 Task: Archive the card.
Action: Mouse moved to (1197, 337)
Screenshot: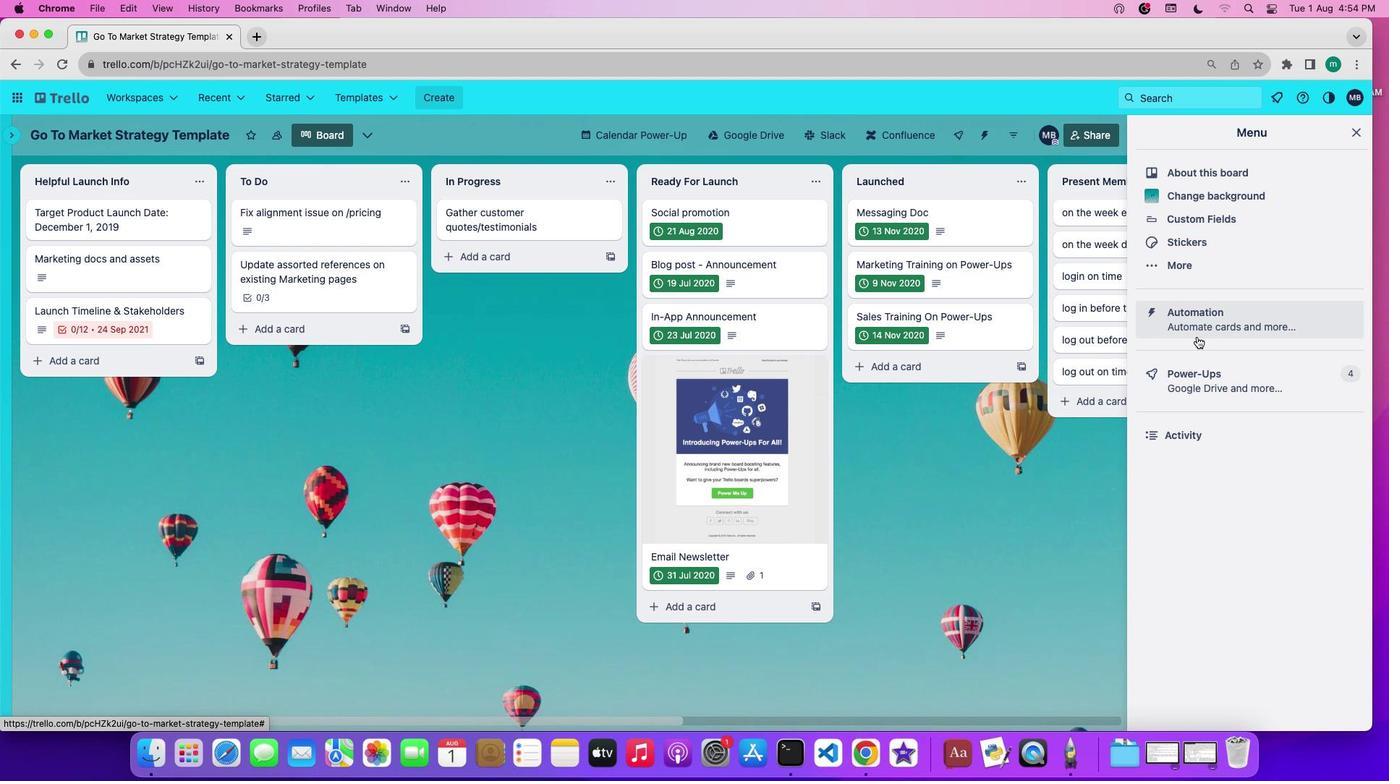 
Action: Mouse pressed left at (1197, 337)
Screenshot: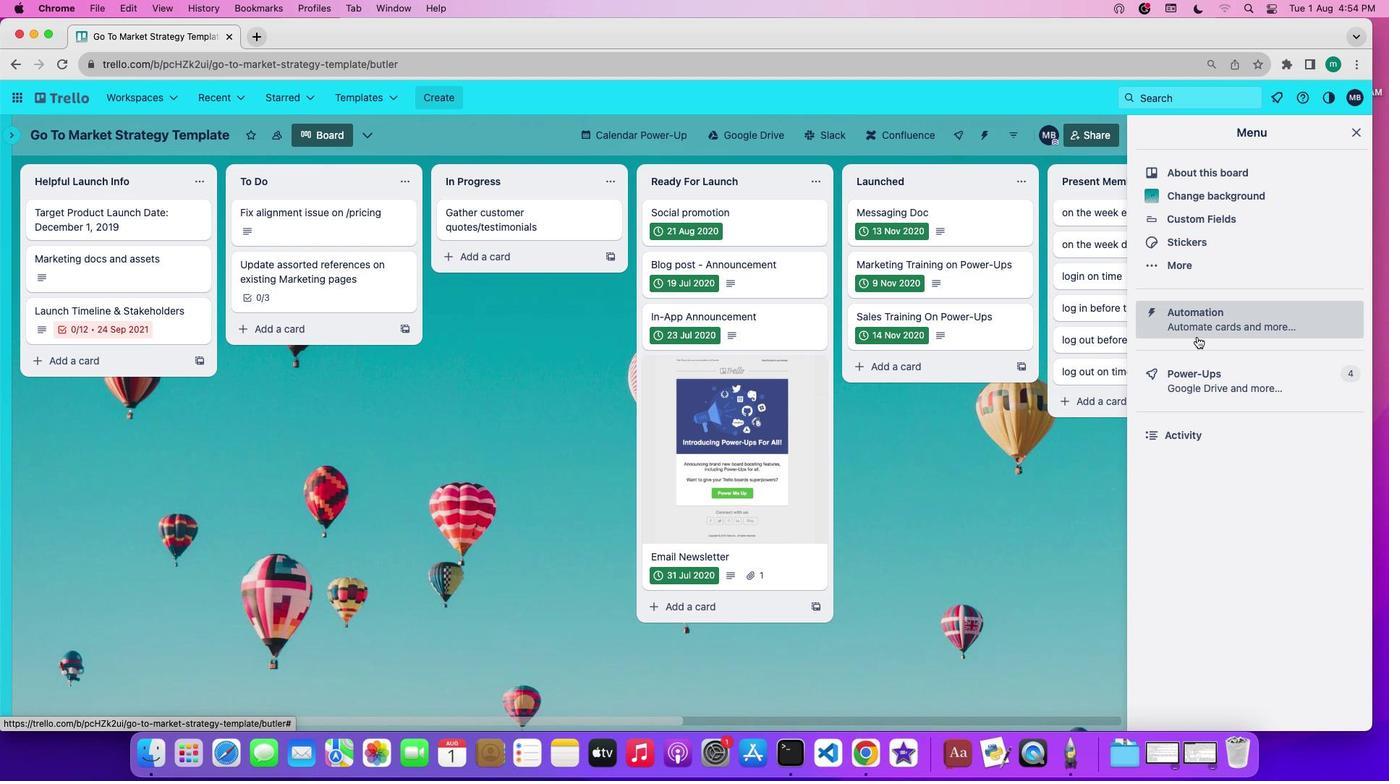 
Action: Mouse moved to (112, 378)
Screenshot: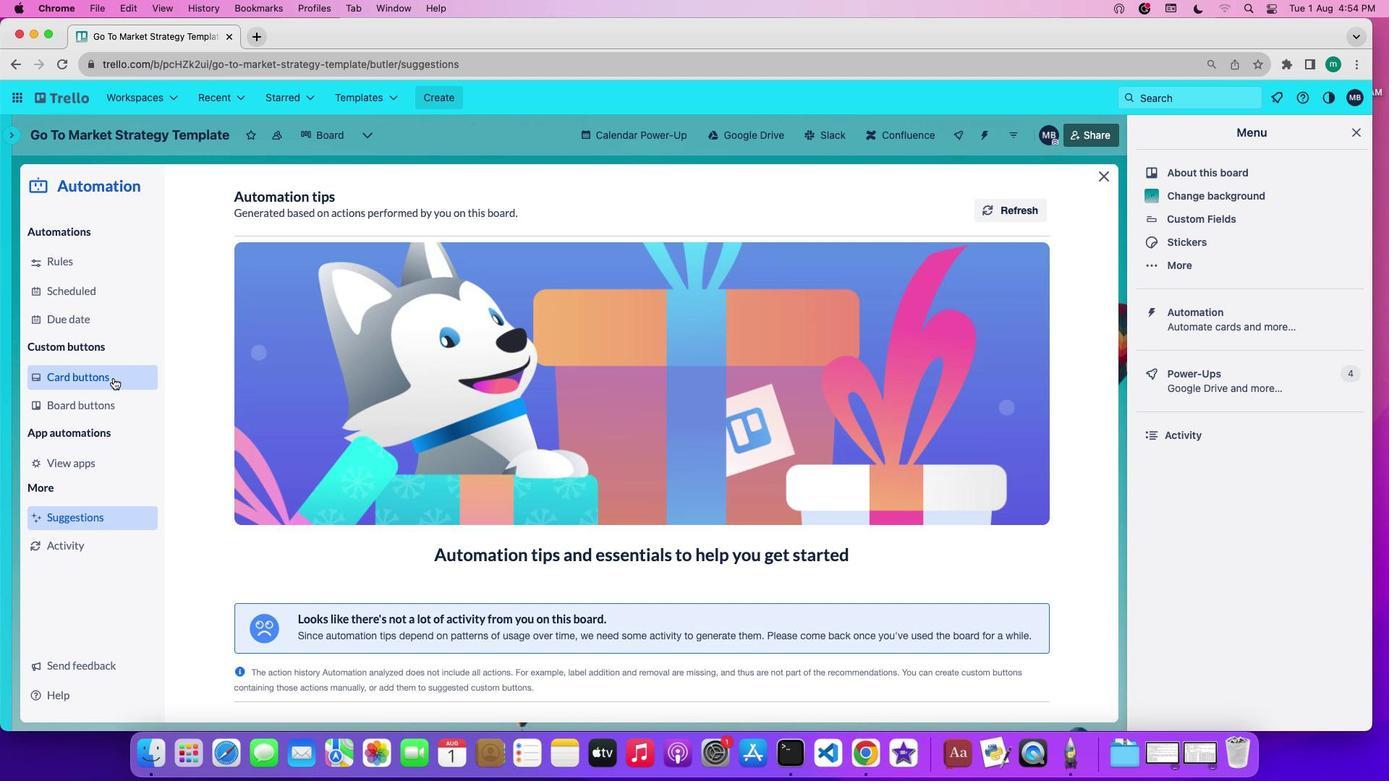 
Action: Mouse pressed left at (112, 378)
Screenshot: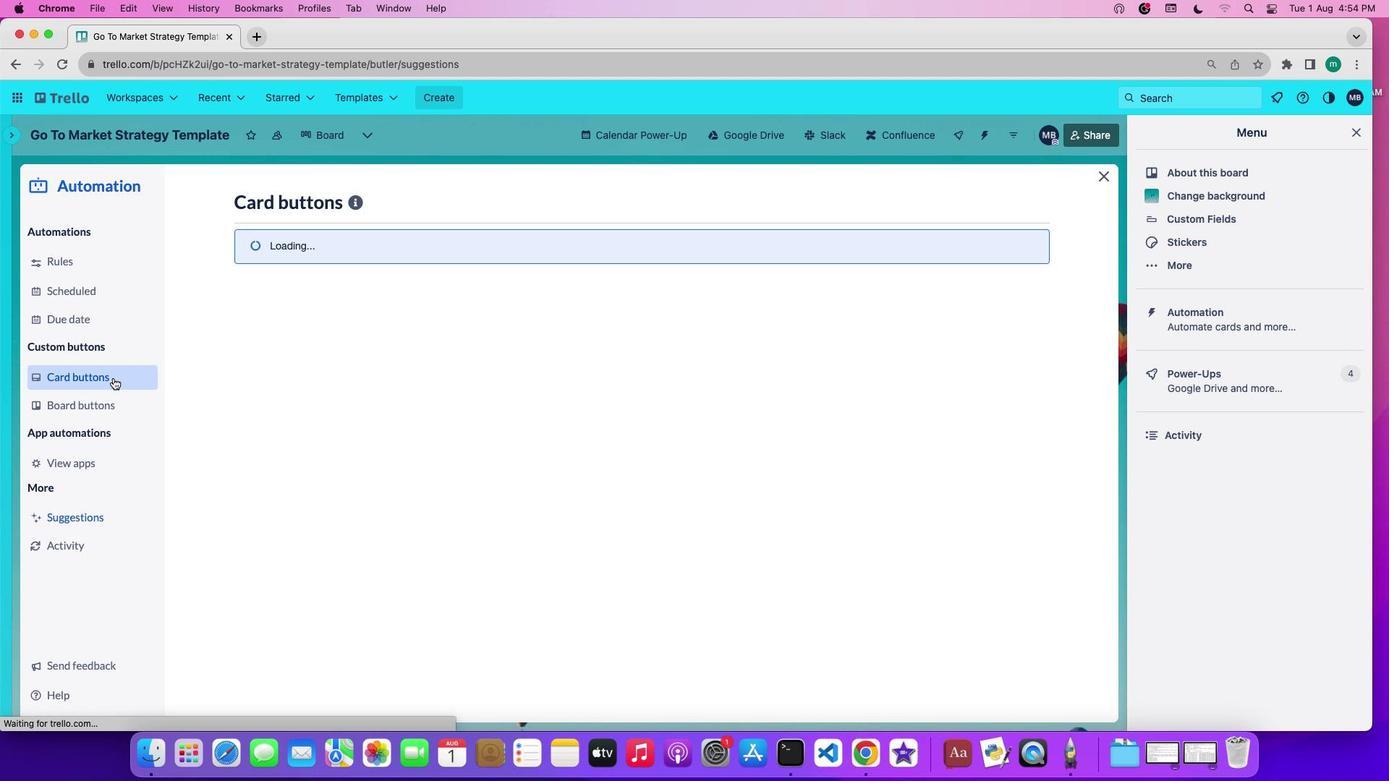 
Action: Mouse moved to (297, 496)
Screenshot: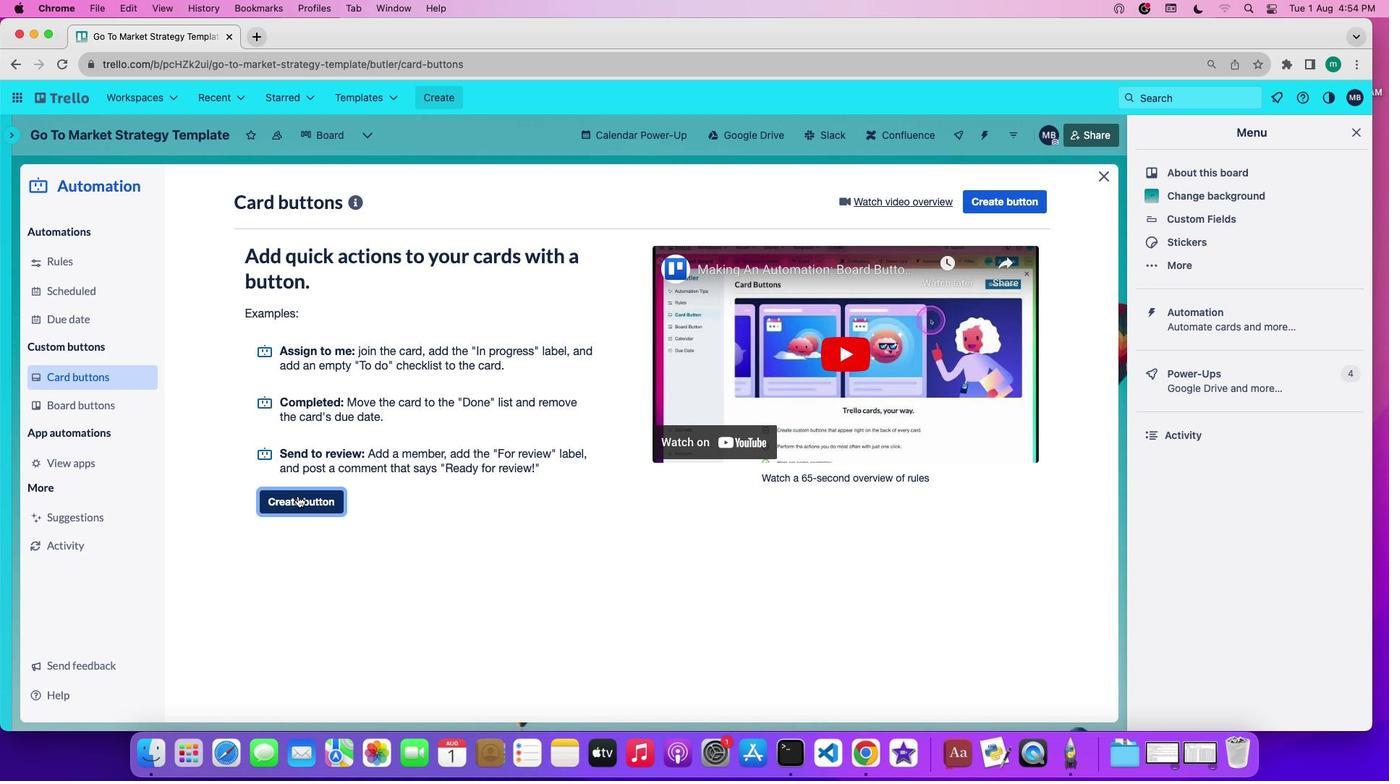 
Action: Mouse pressed left at (297, 496)
Screenshot: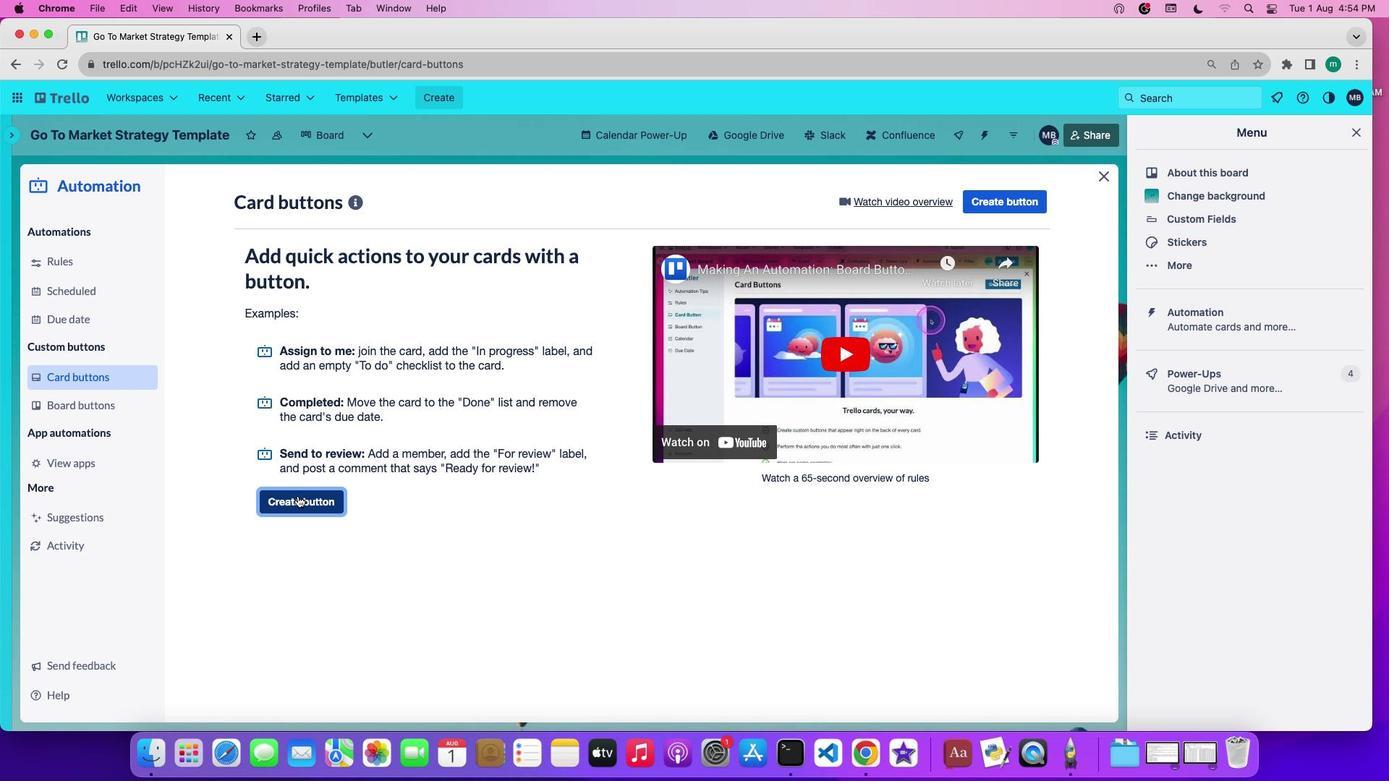 
Action: Mouse moved to (310, 497)
Screenshot: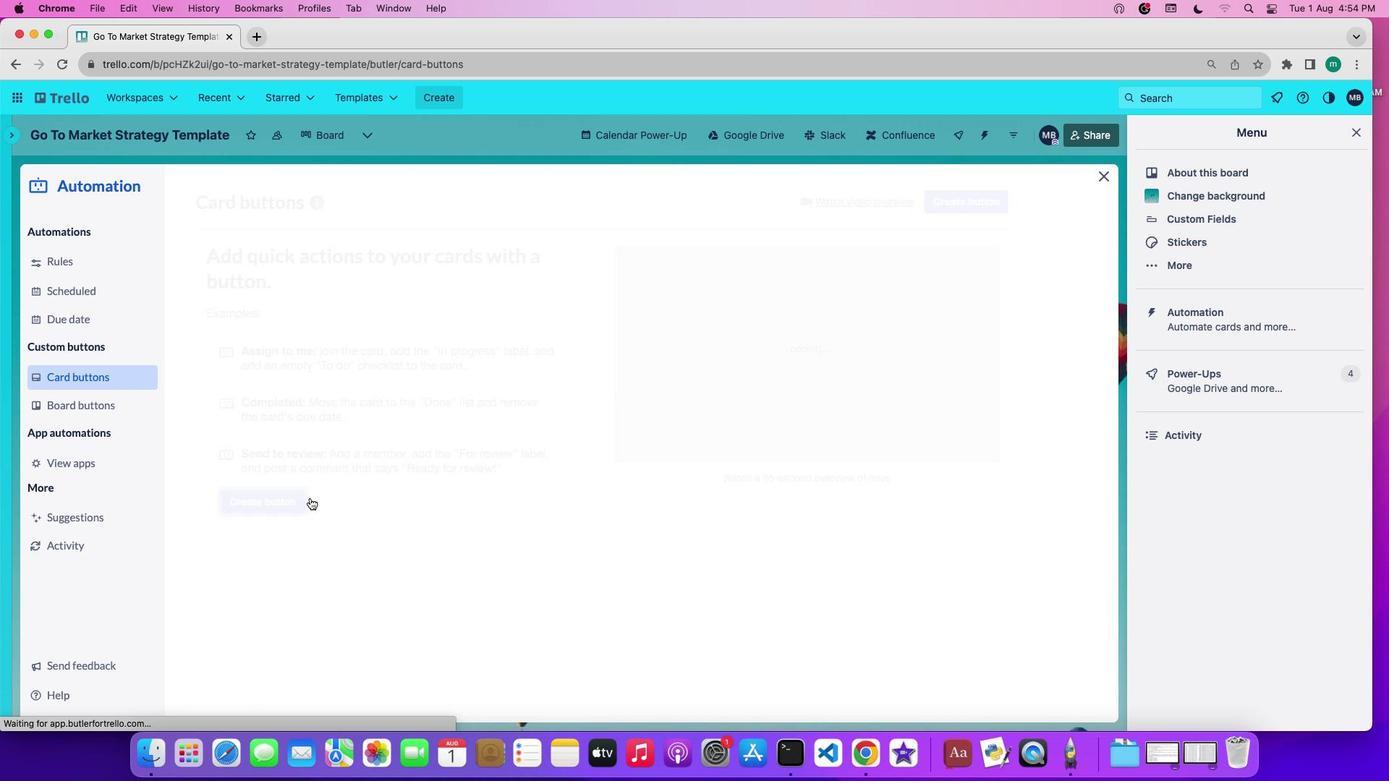 
Action: Mouse pressed left at (310, 497)
Screenshot: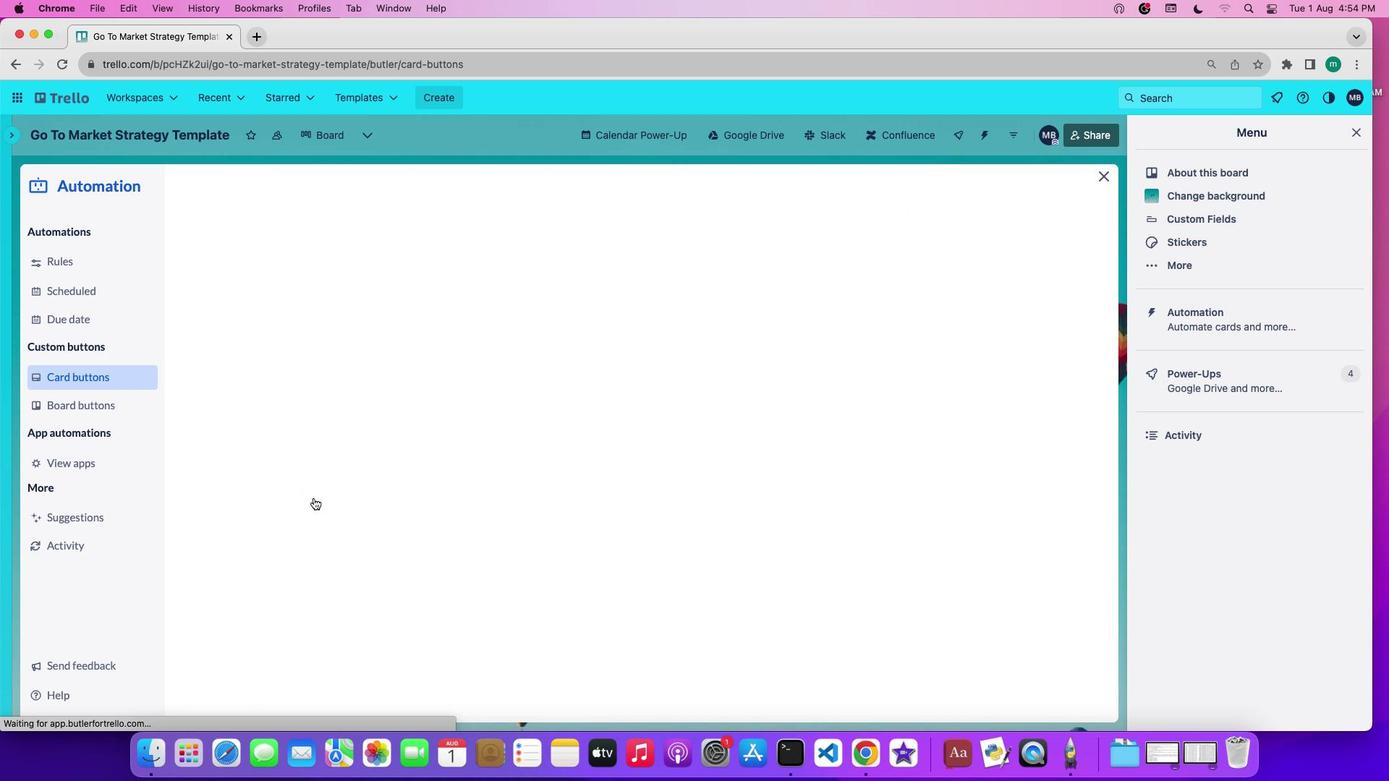 
Action: Mouse moved to (610, 392)
Screenshot: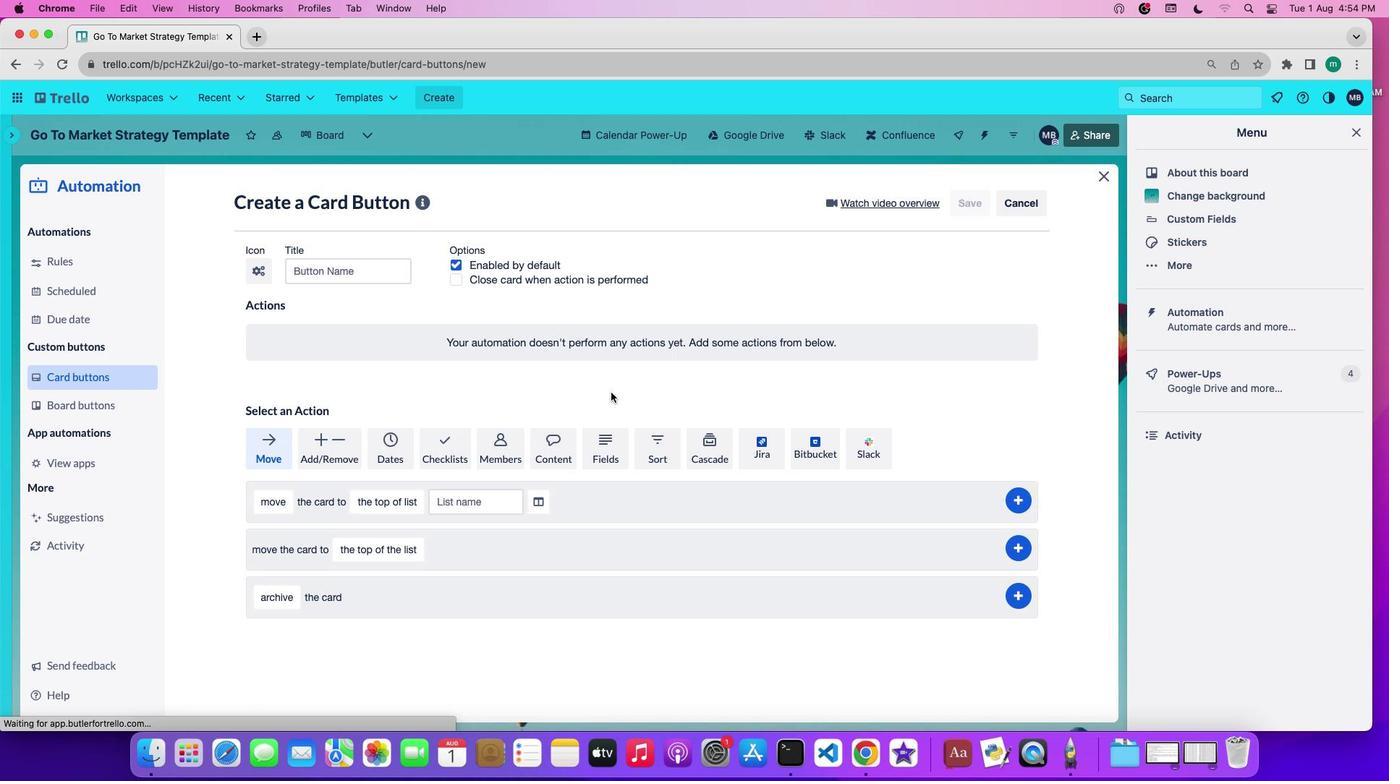 
Action: Mouse pressed left at (610, 392)
Screenshot: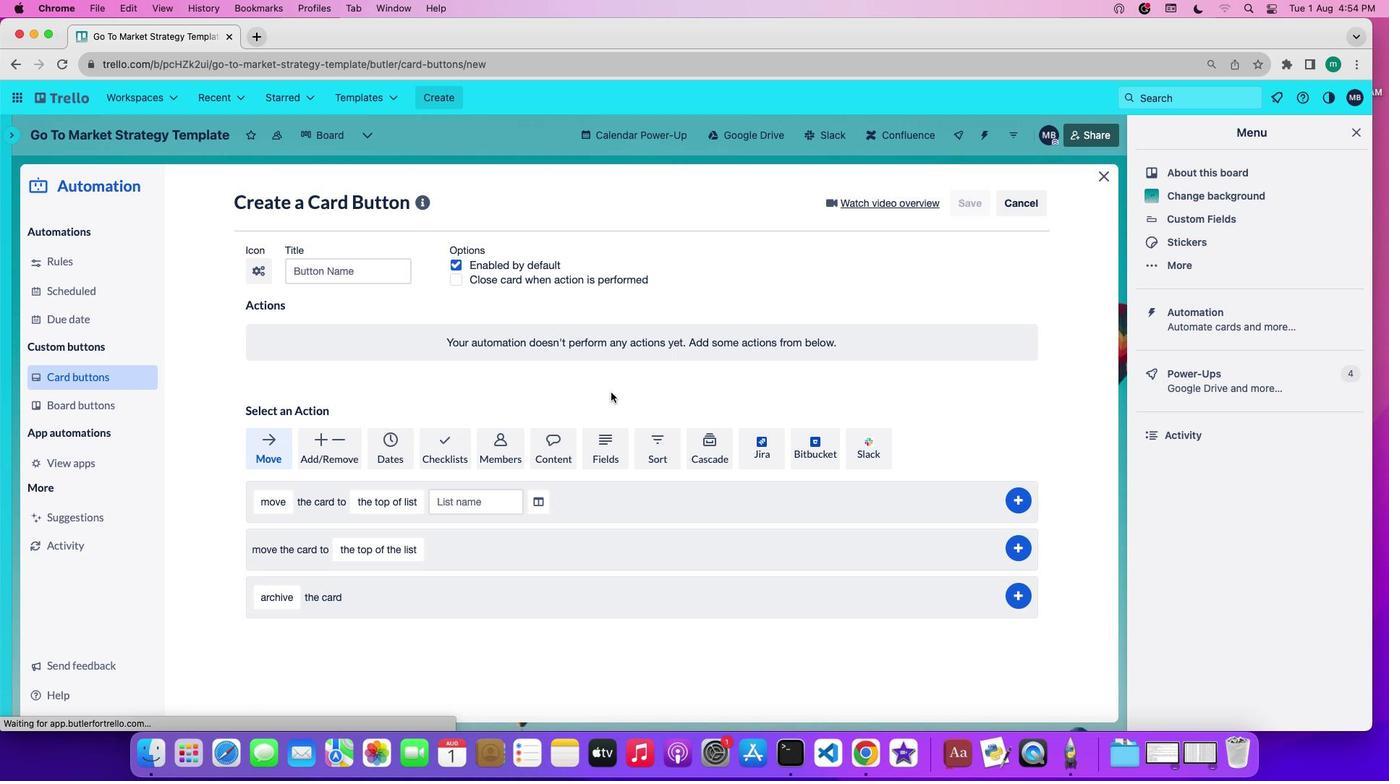 
Action: Mouse moved to (568, 507)
Screenshot: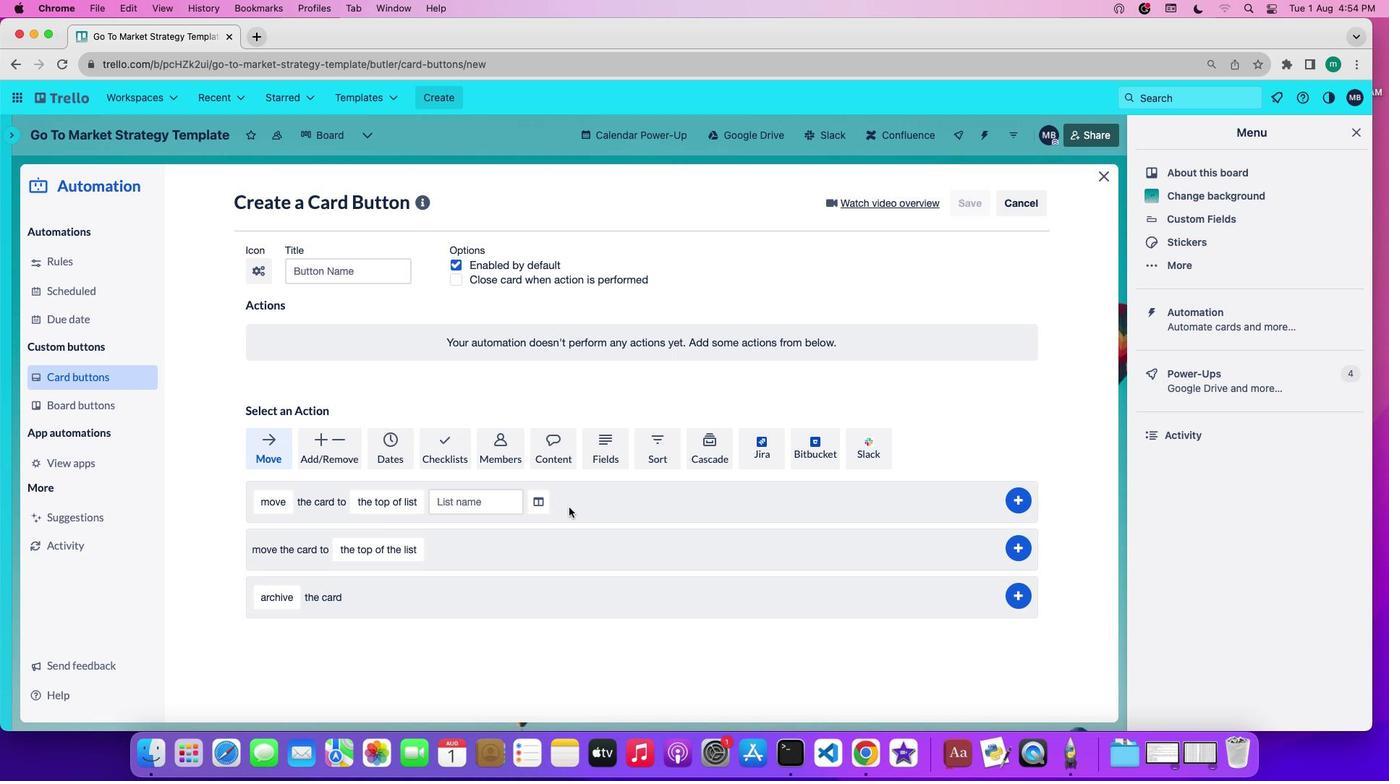 
Action: Mouse scrolled (568, 507) with delta (0, 0)
Screenshot: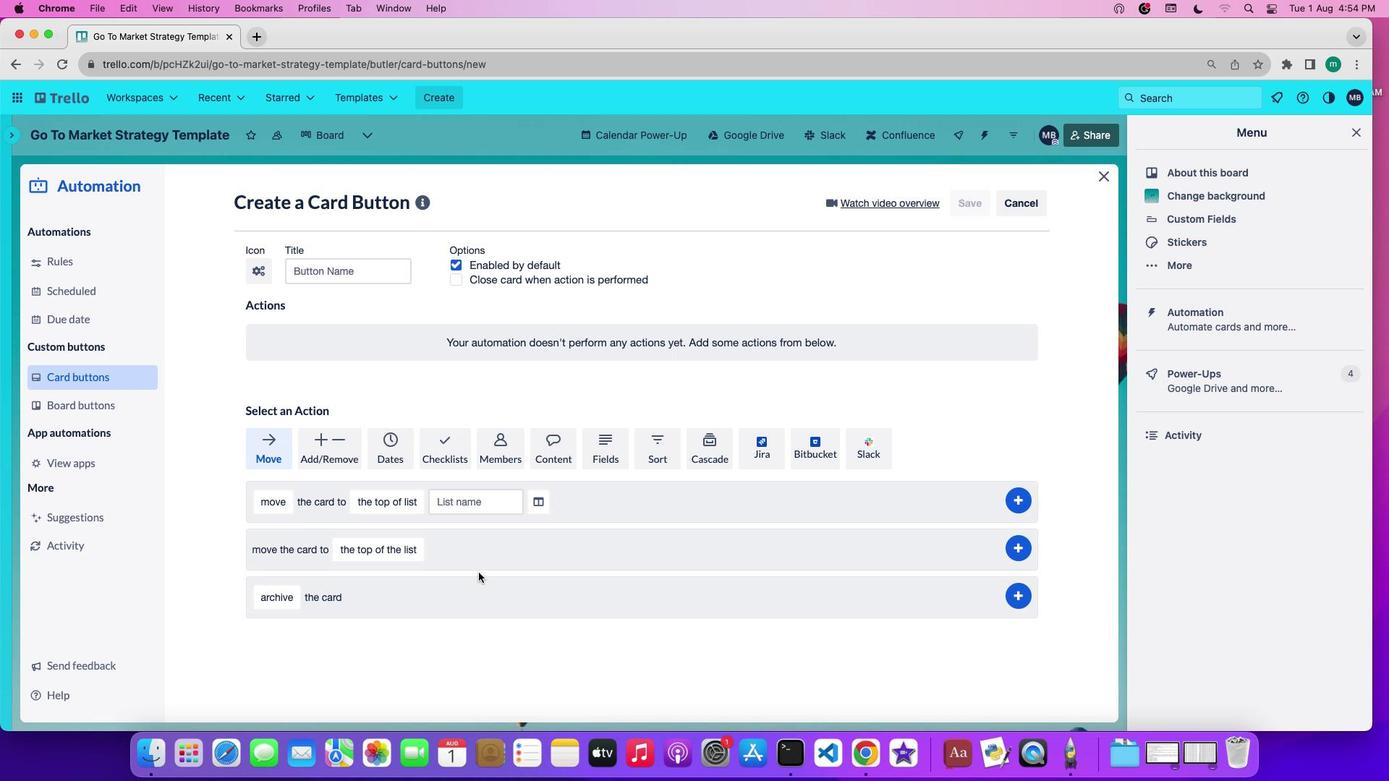 
Action: Mouse scrolled (568, 507) with delta (0, 0)
Screenshot: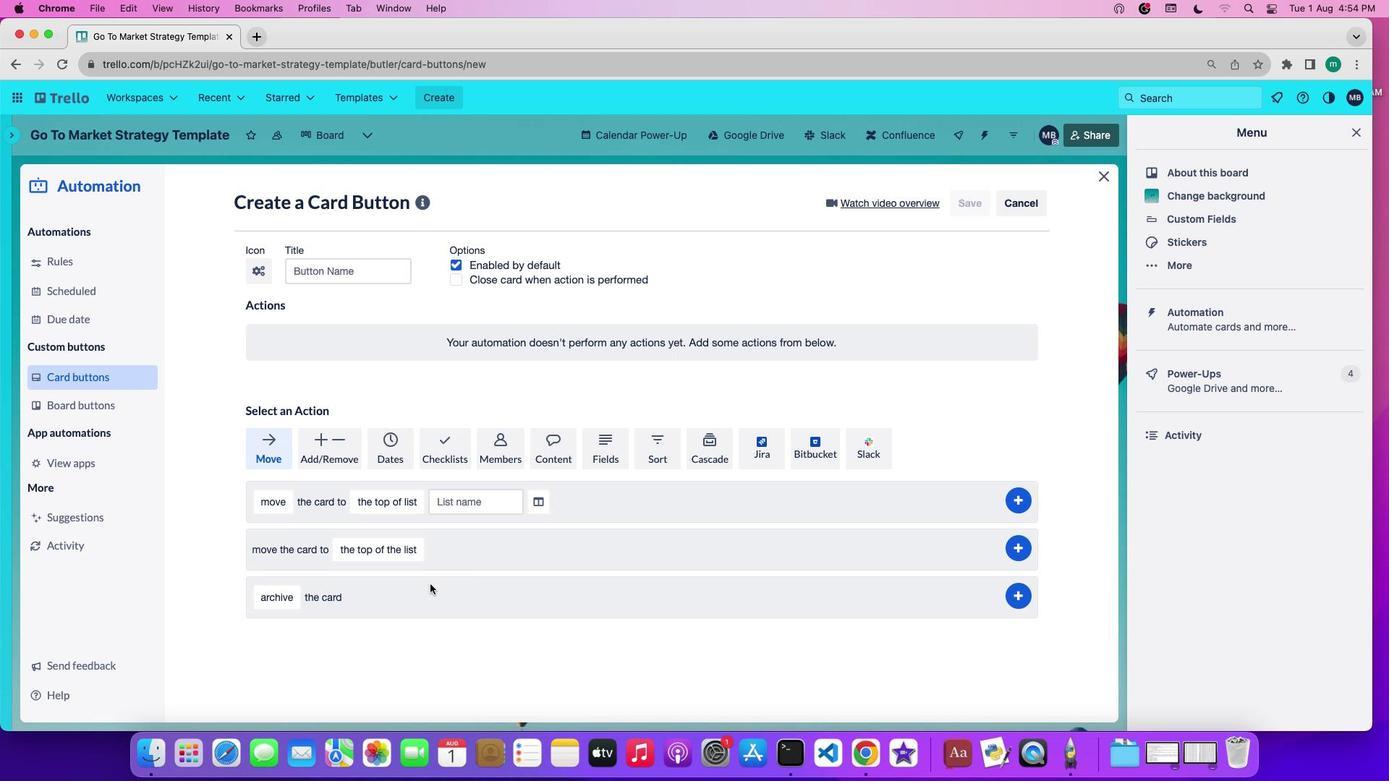 
Action: Mouse scrolled (568, 507) with delta (0, -1)
Screenshot: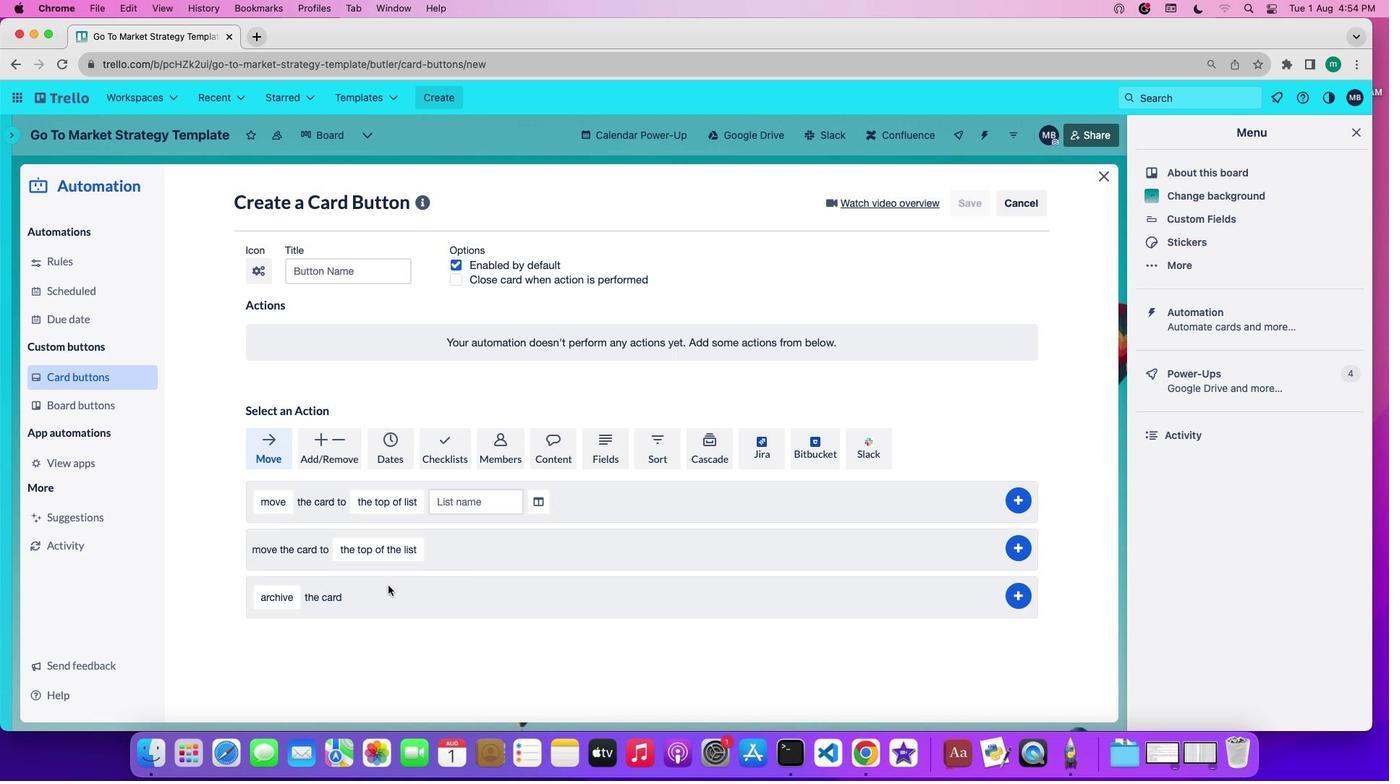 
Action: Mouse moved to (279, 589)
Screenshot: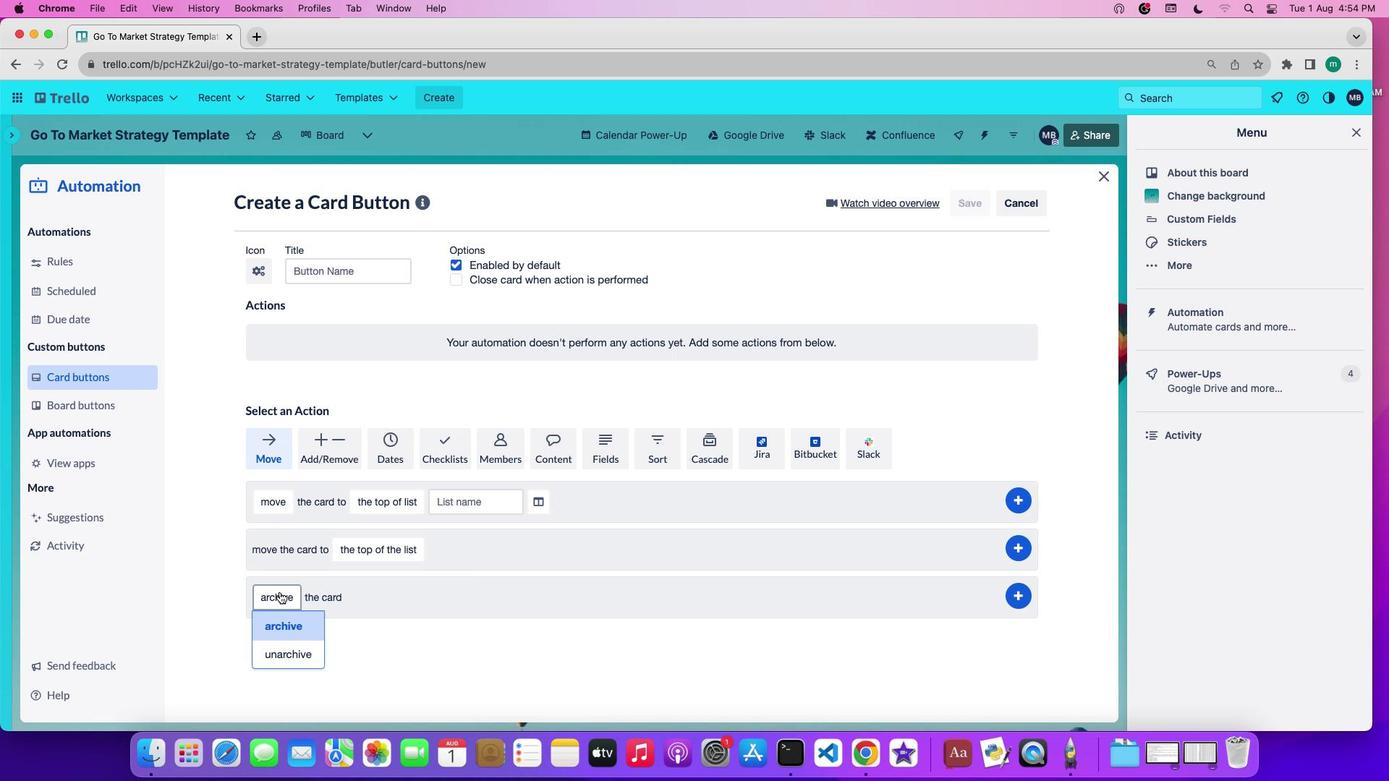 
Action: Mouse pressed left at (279, 589)
Screenshot: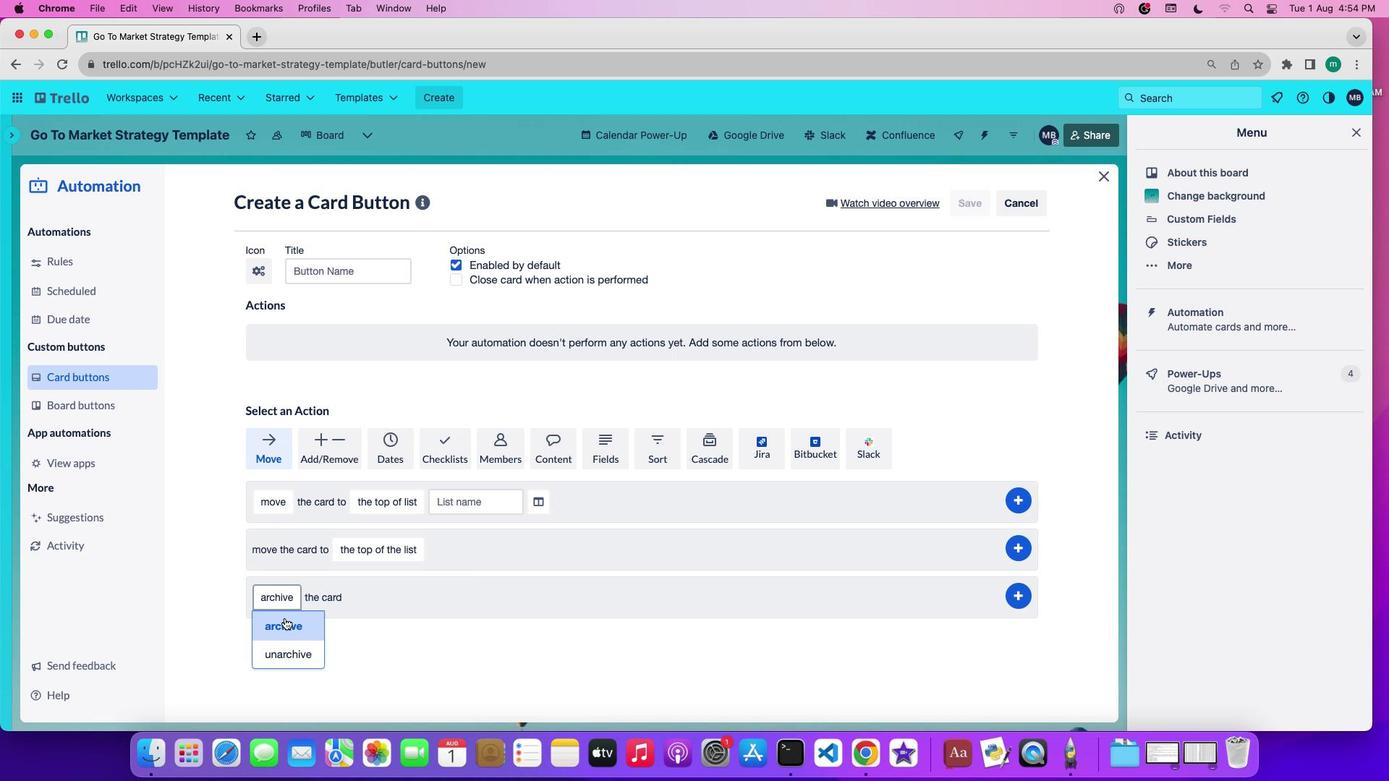 
Action: Mouse moved to (287, 622)
Screenshot: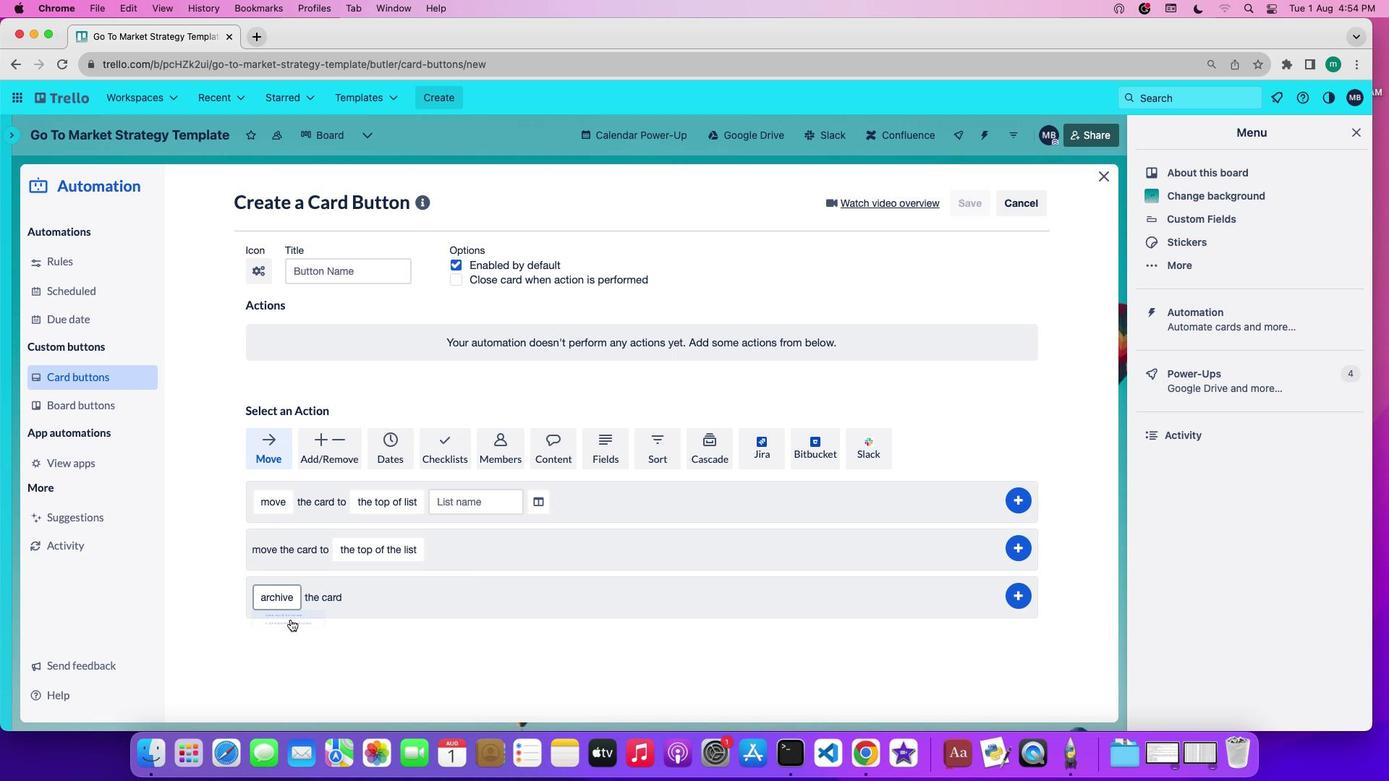 
Action: Mouse pressed left at (287, 622)
Screenshot: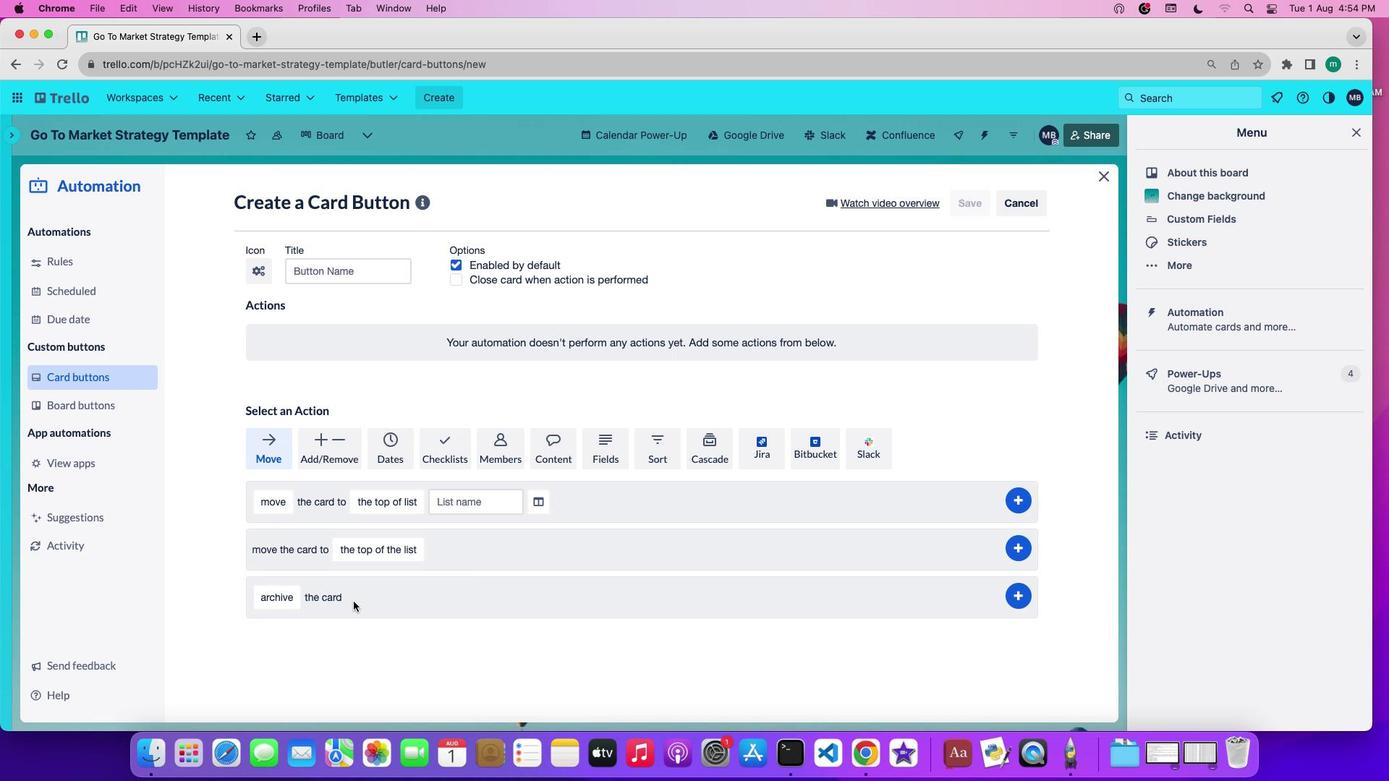 
Action: Mouse moved to (1012, 591)
Screenshot: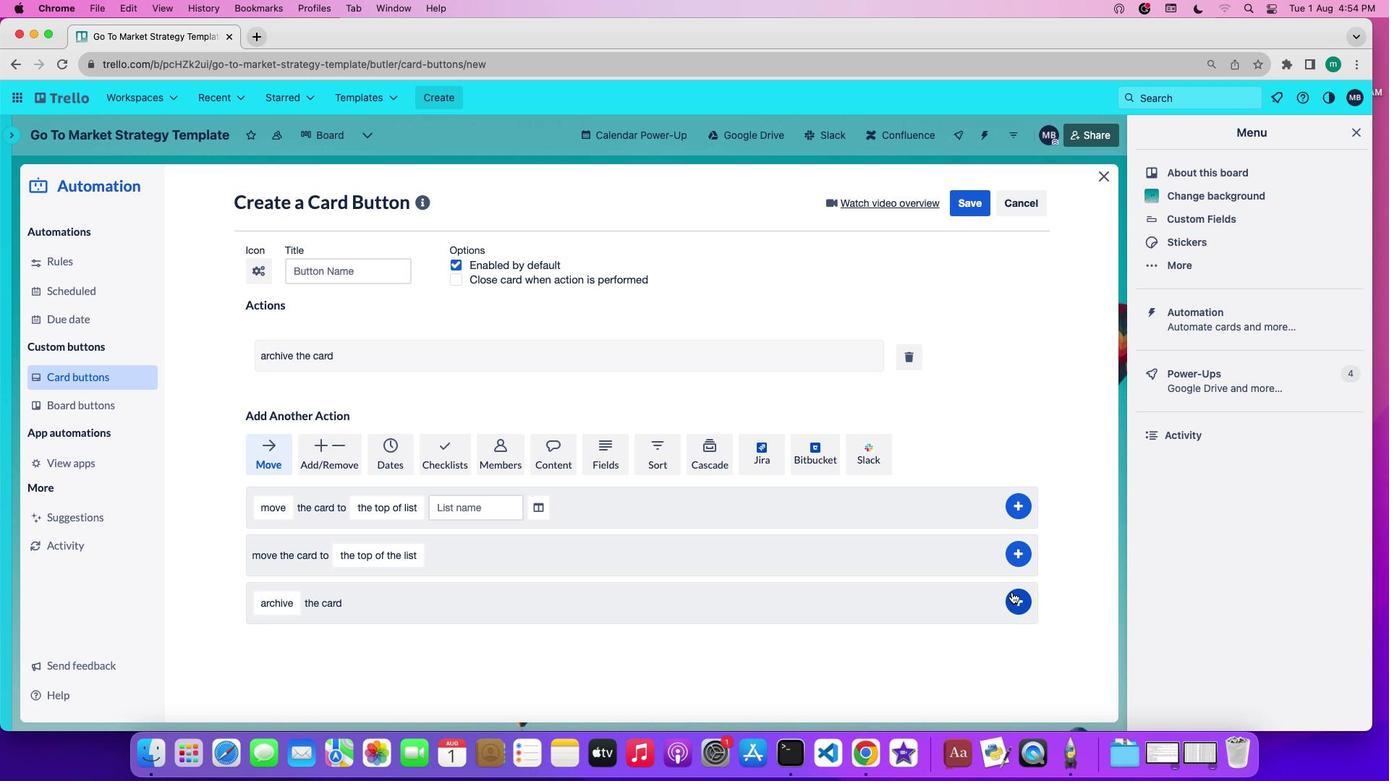 
Action: Mouse pressed left at (1012, 591)
Screenshot: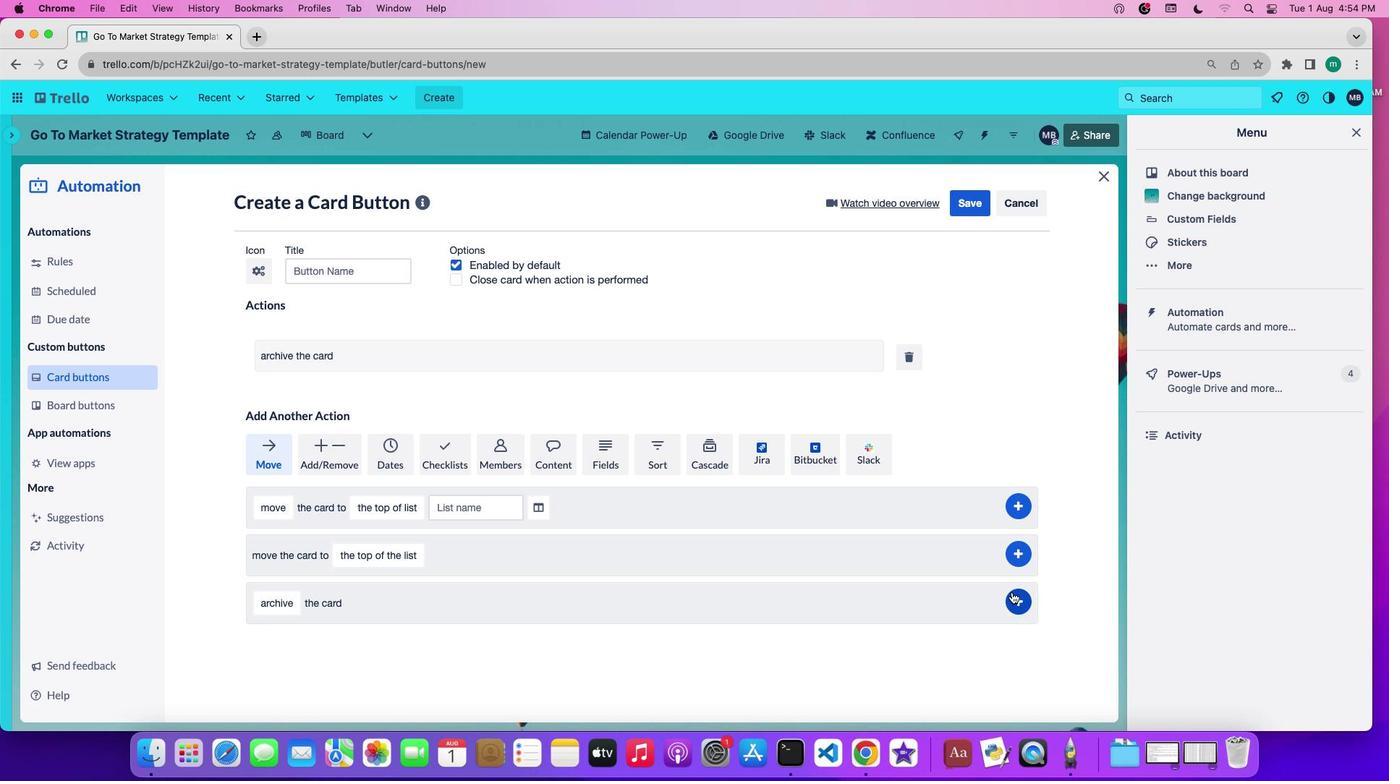 
Action: Mouse moved to (915, 617)
Screenshot: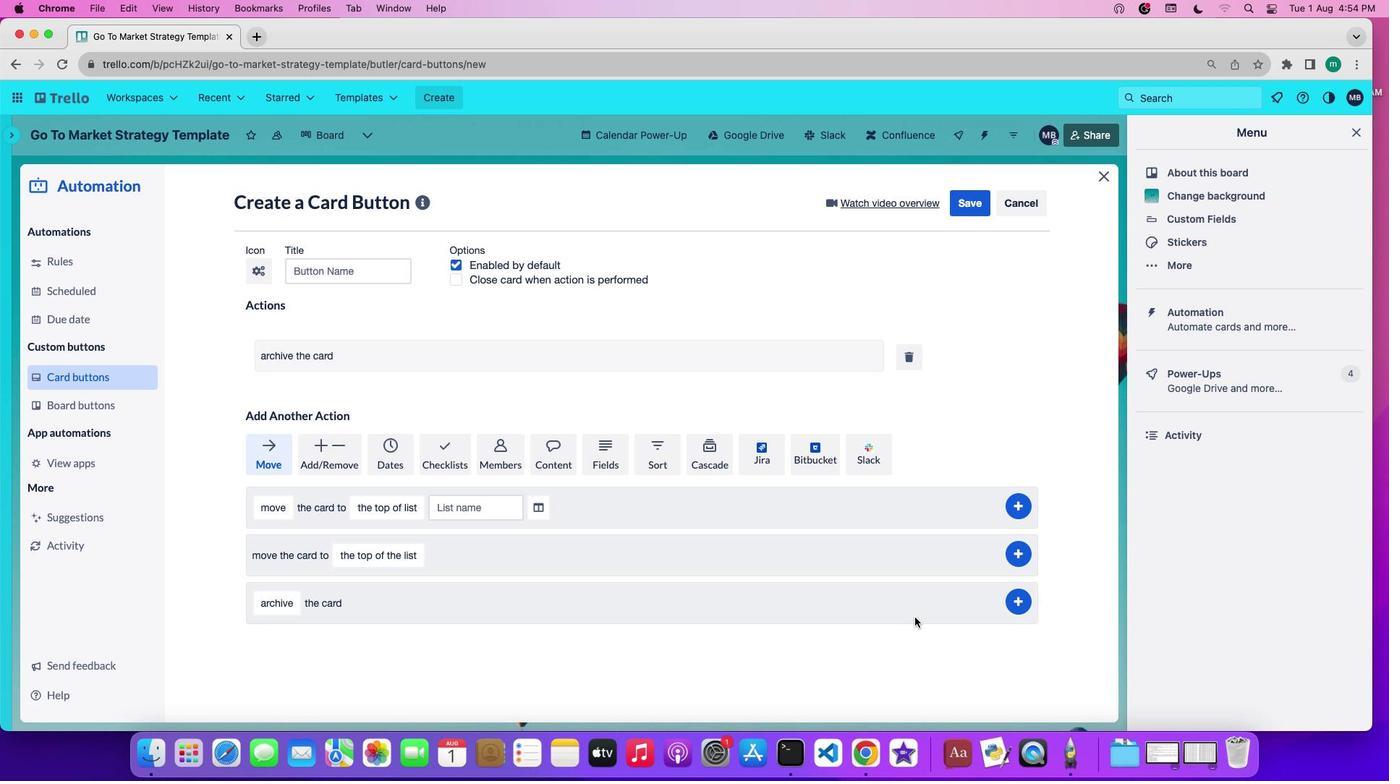 
